 Task: Set the property taxes to $2,975 per year.
Action: Mouse moved to (956, 182)
Screenshot: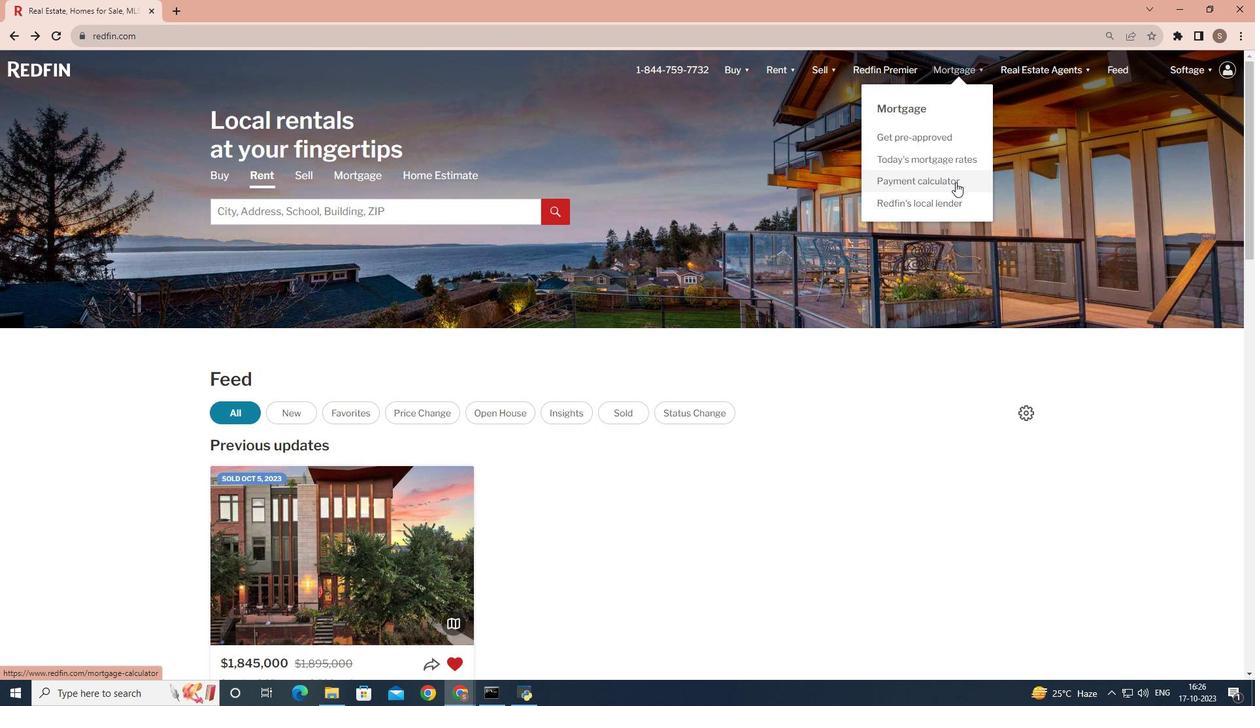 
Action: Mouse pressed left at (956, 182)
Screenshot: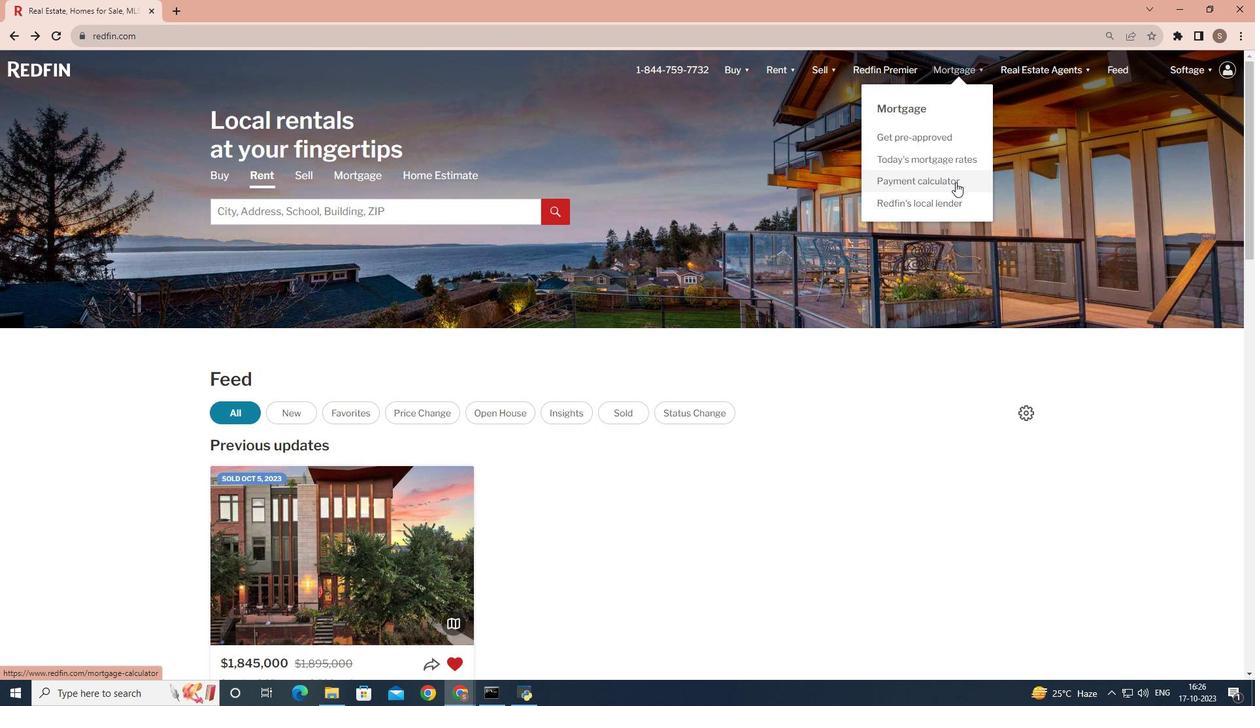 
Action: Mouse moved to (410, 385)
Screenshot: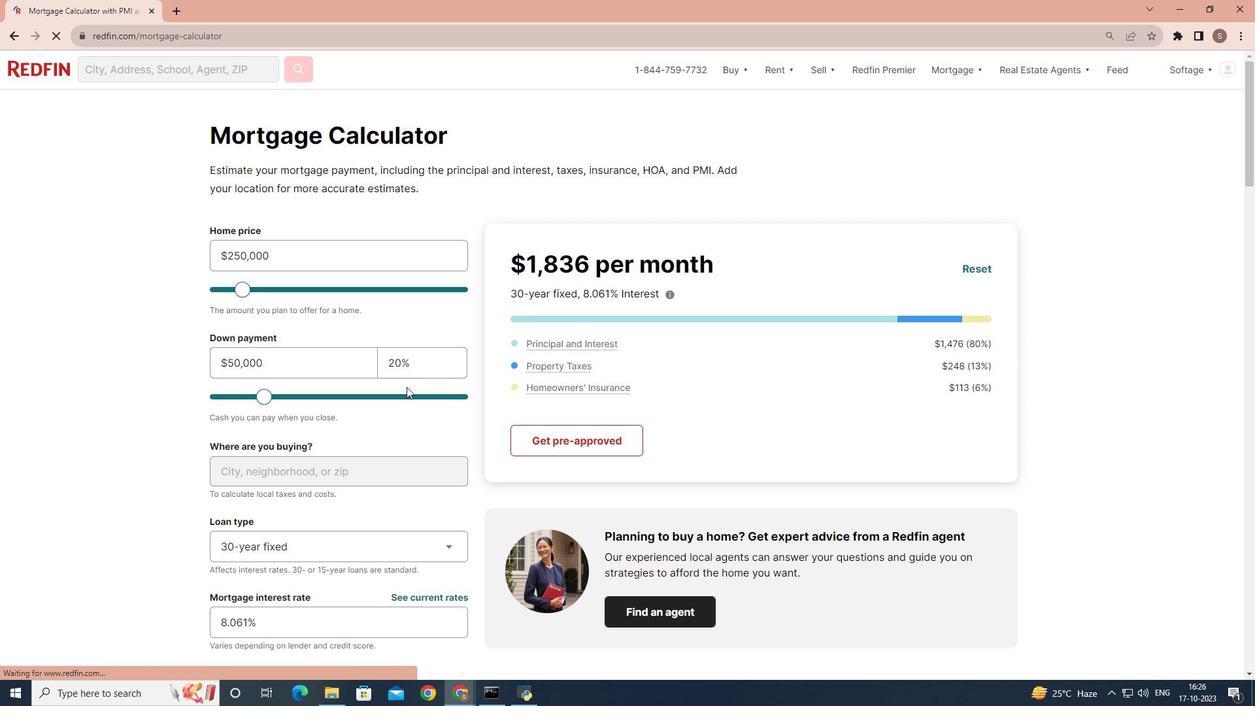 
Action: Mouse scrolled (410, 385) with delta (0, 0)
Screenshot: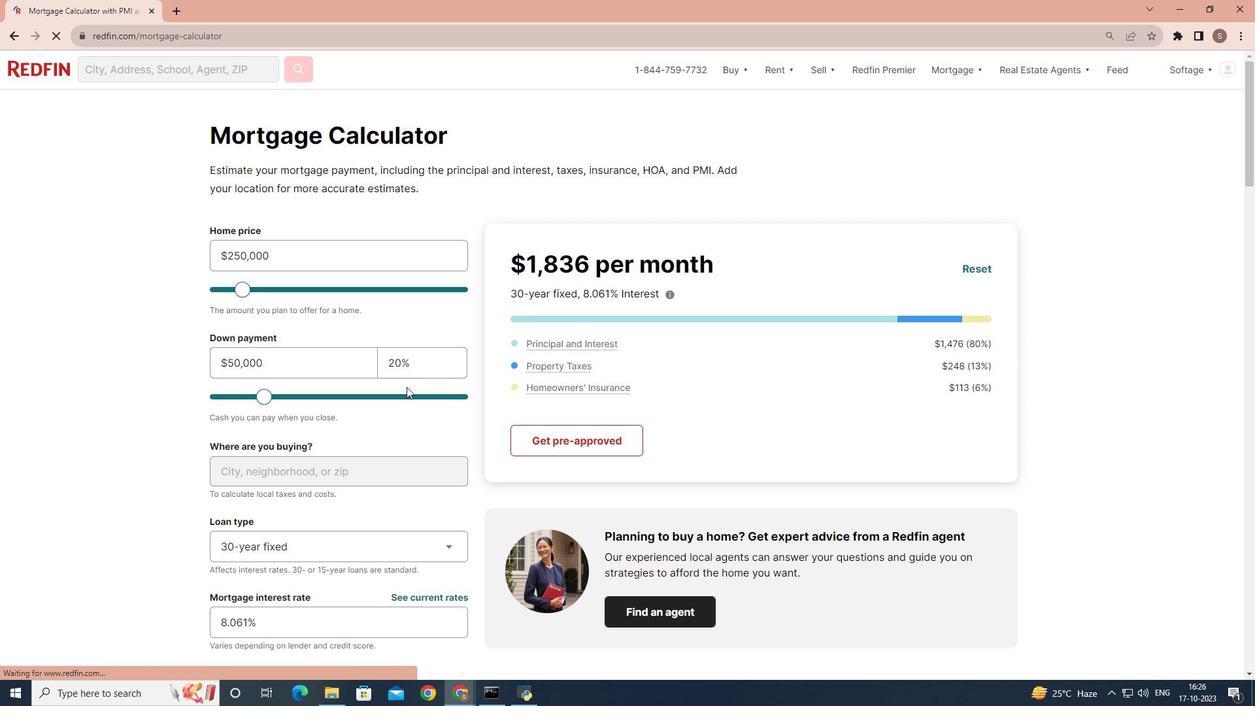 
Action: Mouse moved to (406, 387)
Screenshot: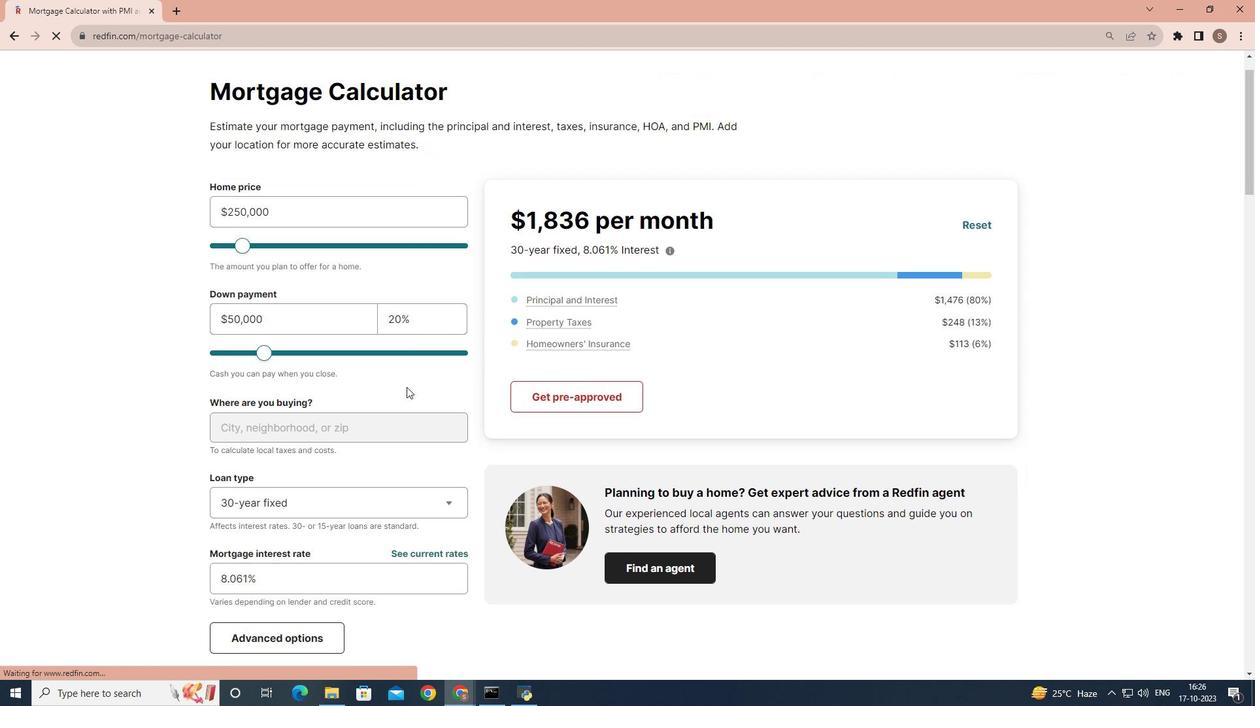 
Action: Mouse scrolled (406, 386) with delta (0, 0)
Screenshot: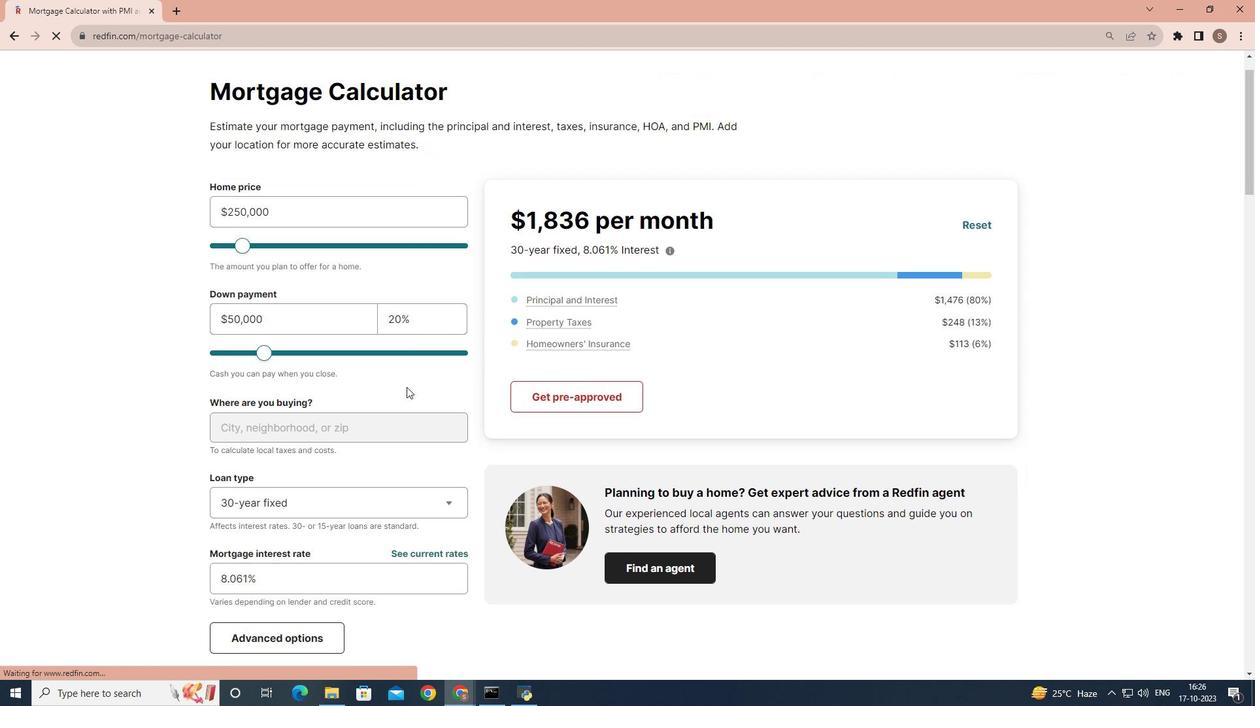 
Action: Mouse scrolled (406, 386) with delta (0, 0)
Screenshot: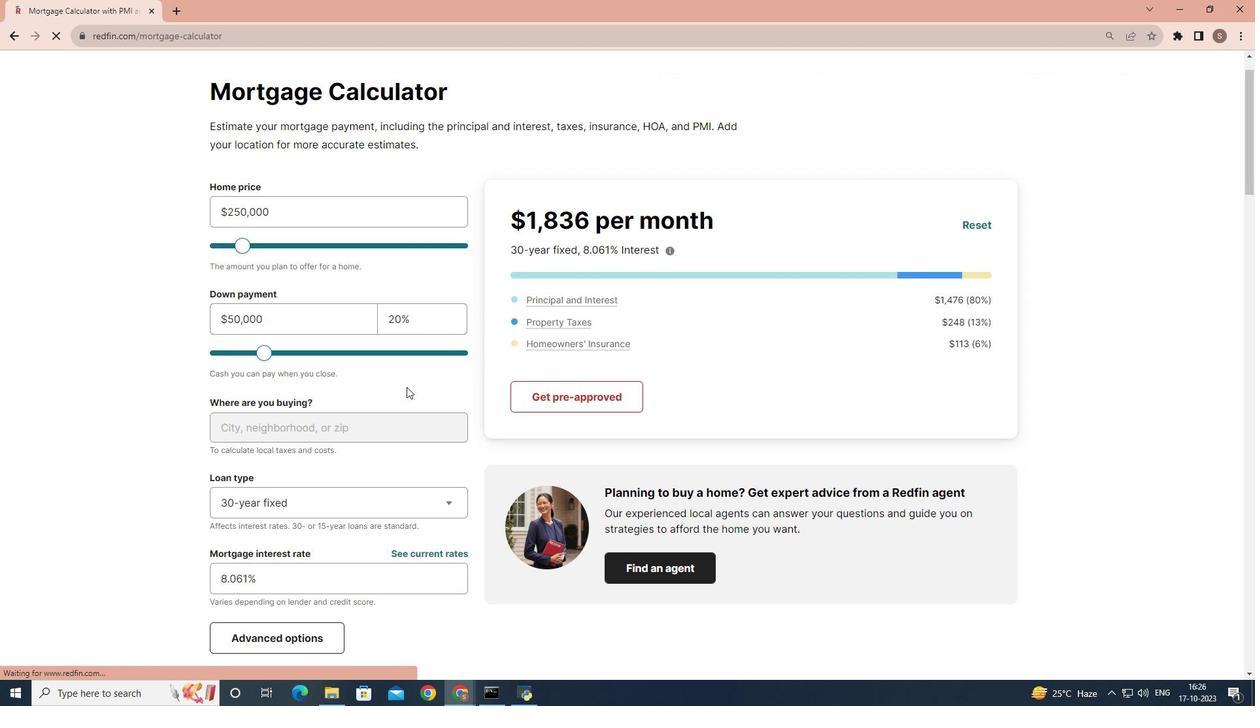 
Action: Mouse scrolled (406, 386) with delta (0, 0)
Screenshot: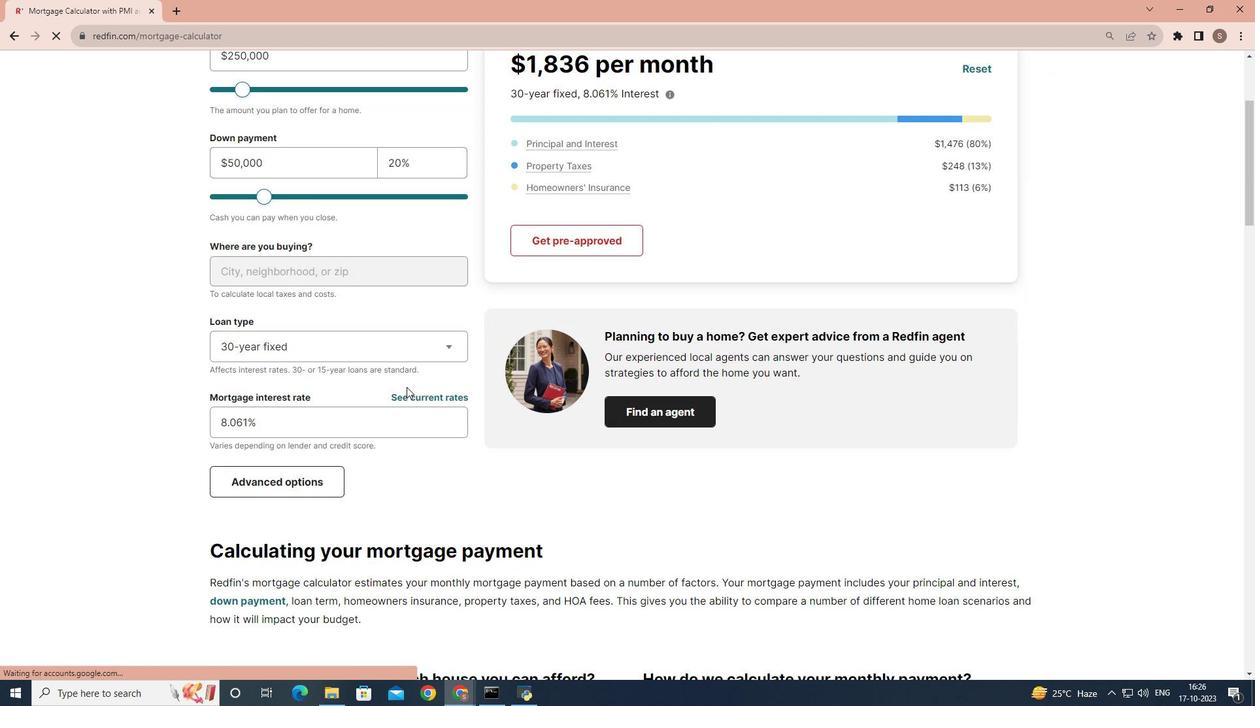 
Action: Mouse scrolled (406, 386) with delta (0, 0)
Screenshot: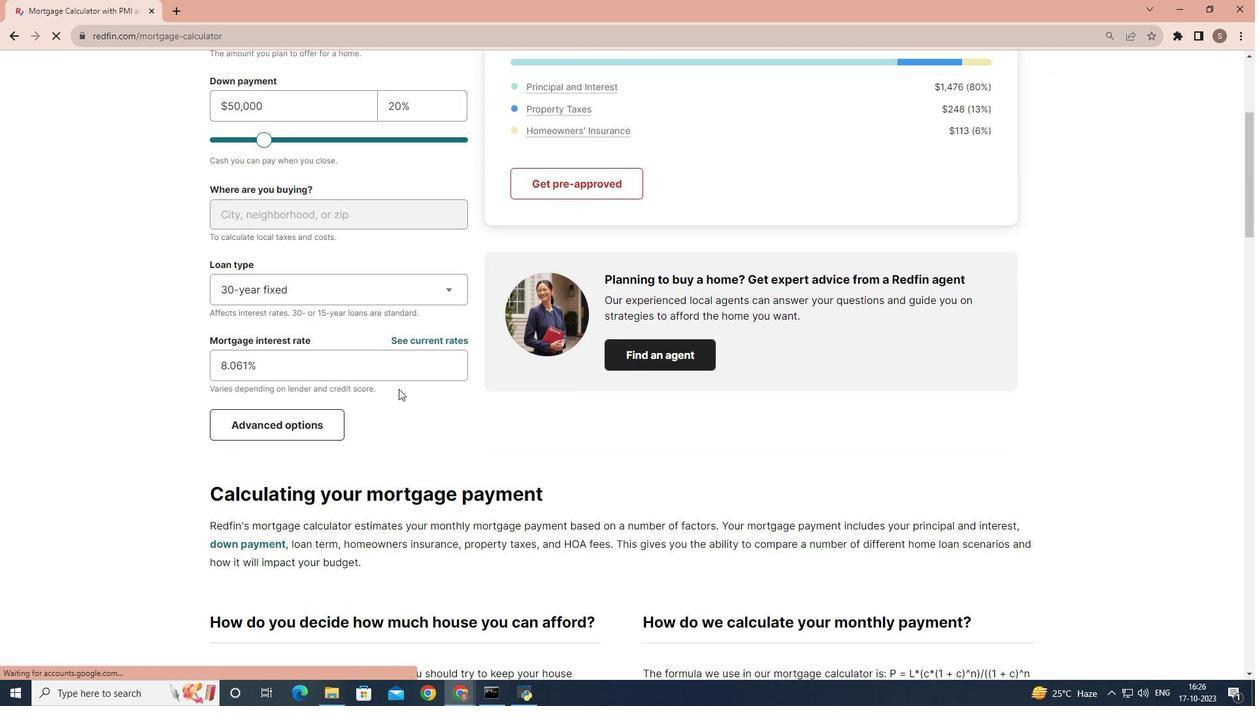 
Action: Mouse moved to (324, 361)
Screenshot: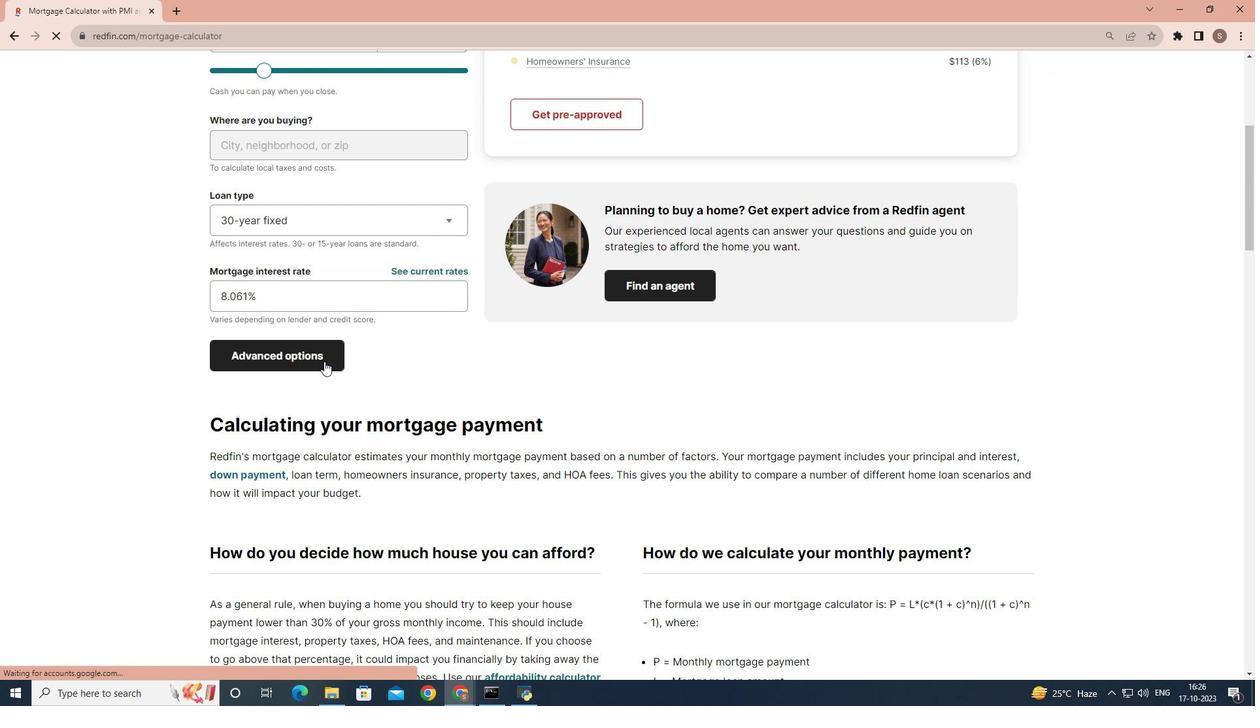 
Action: Mouse pressed left at (324, 361)
Screenshot: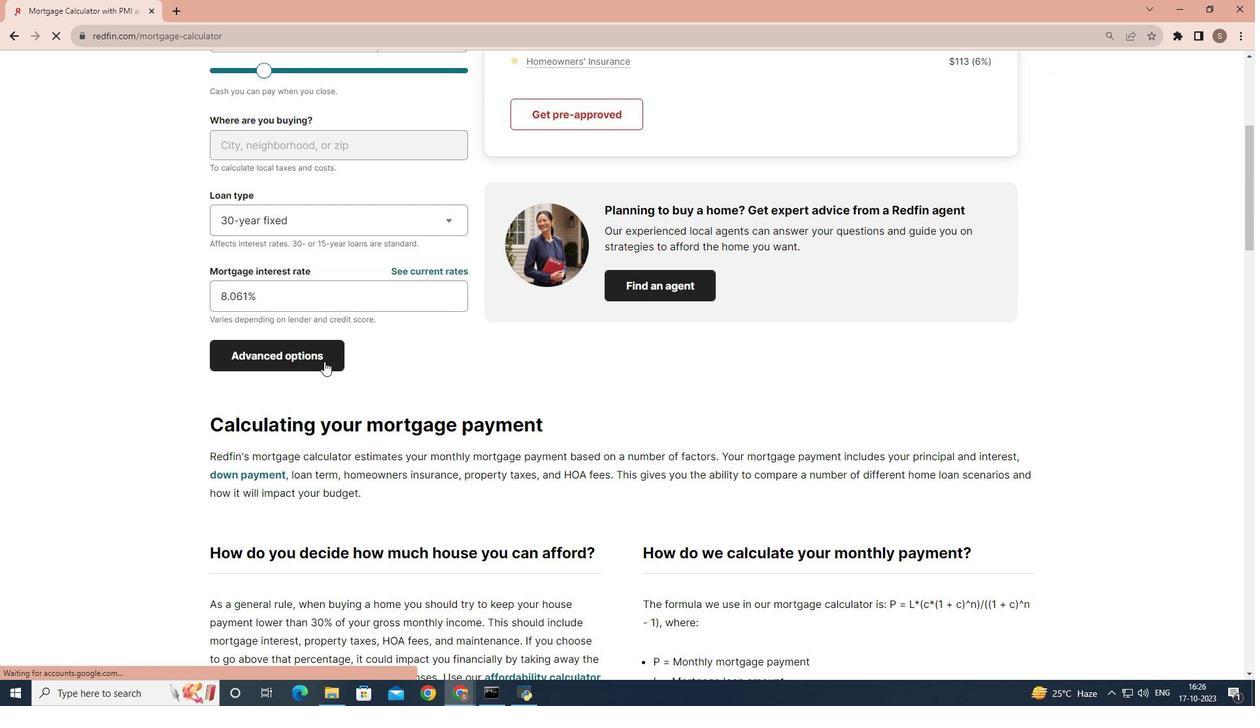 
Action: Mouse moved to (328, 330)
Screenshot: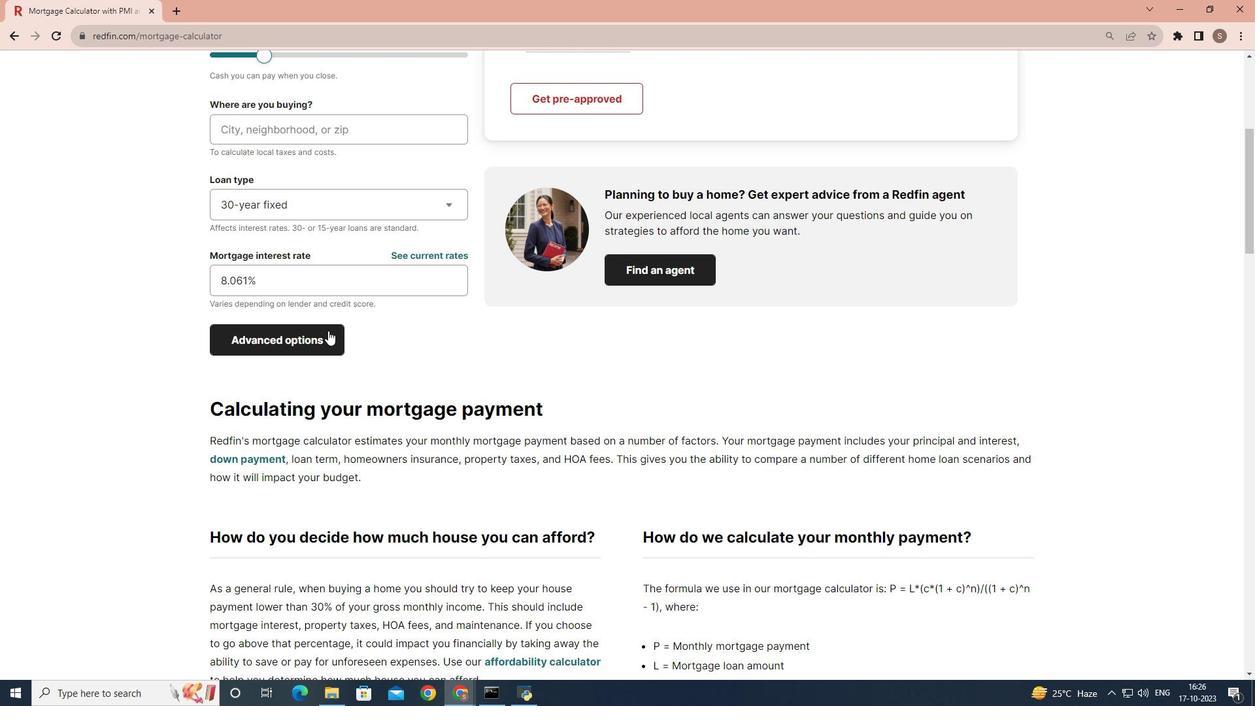 
Action: Mouse pressed left at (328, 330)
Screenshot: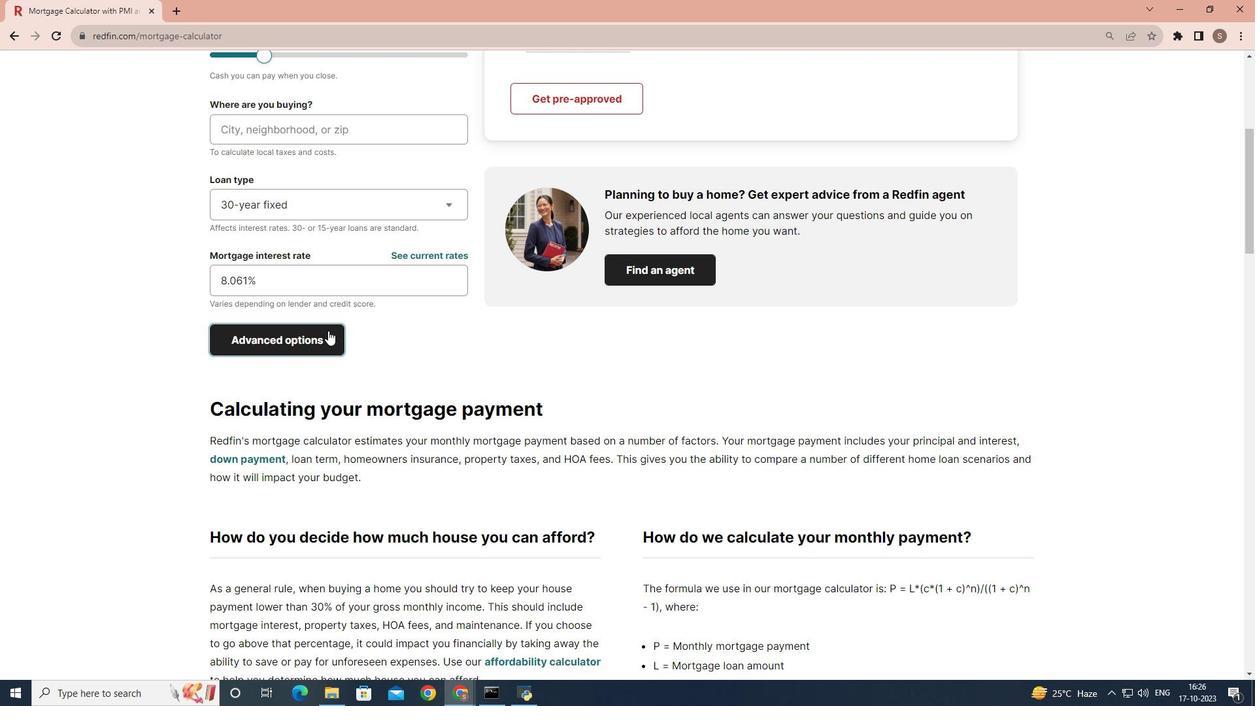 
Action: Mouse moved to (479, 330)
Screenshot: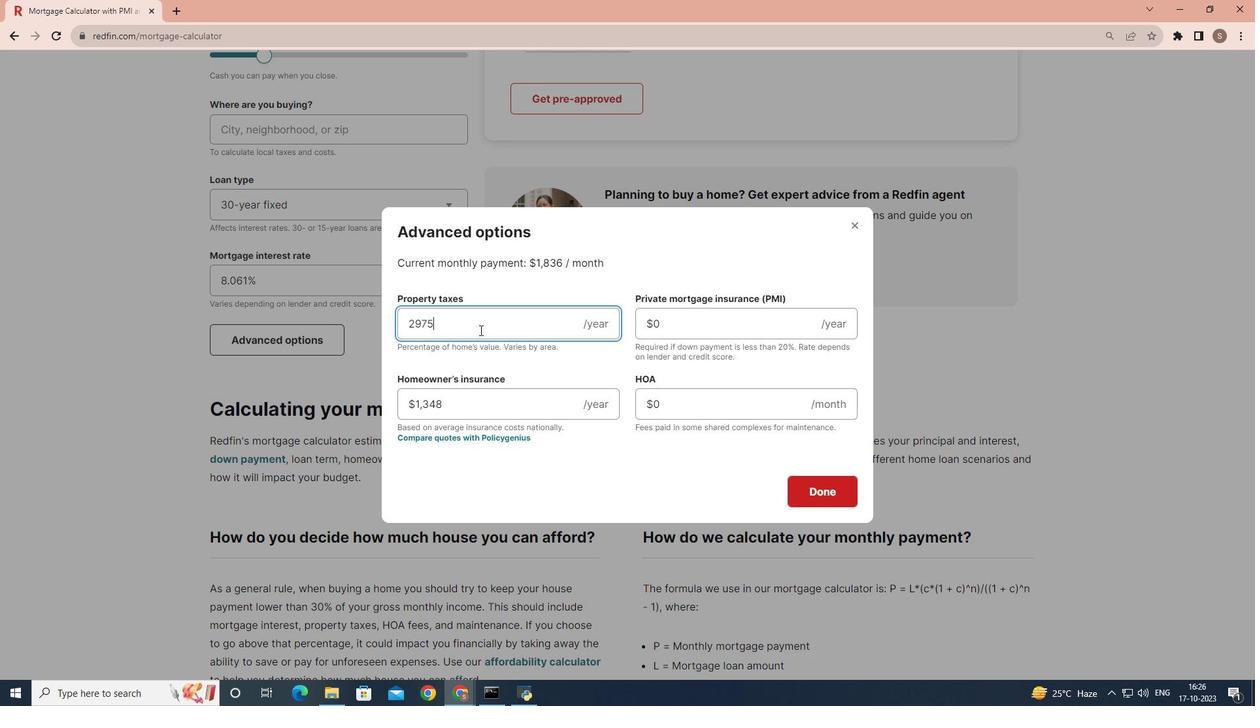 
Action: Mouse pressed left at (479, 330)
Screenshot: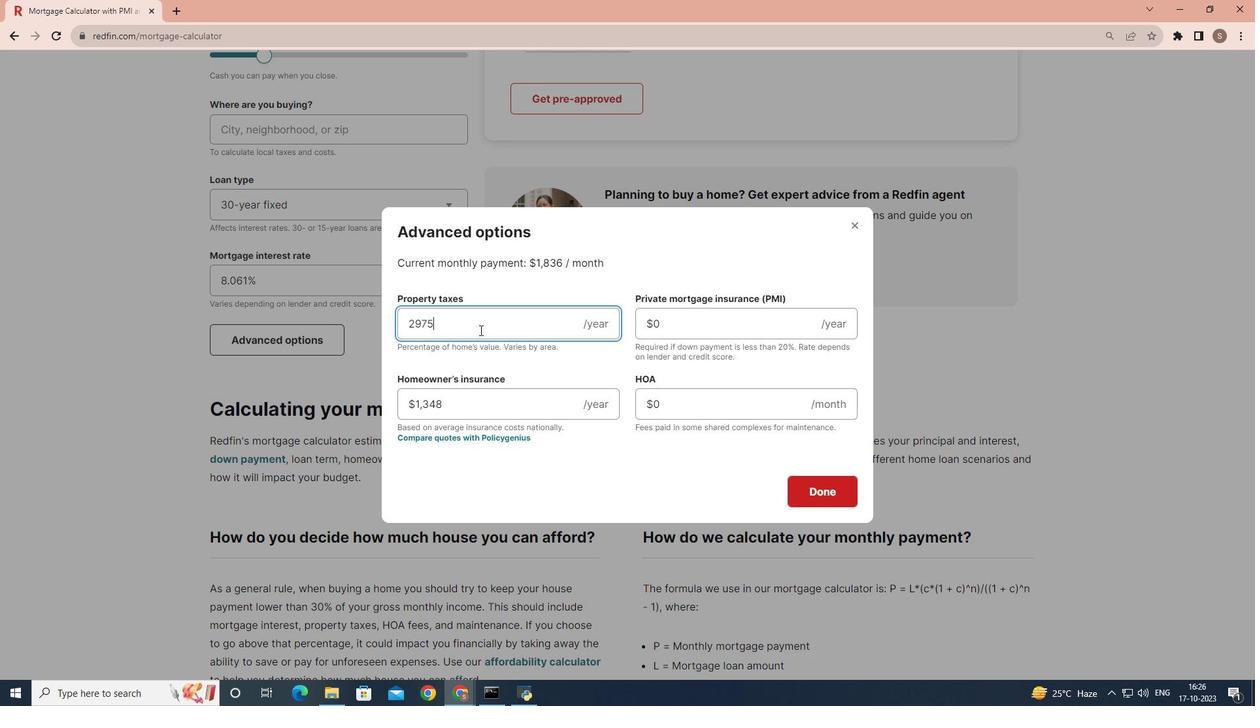 
Action: Key pressed <Key.backspace><Key.backspace><Key.backspace><Key.backspace>
Screenshot: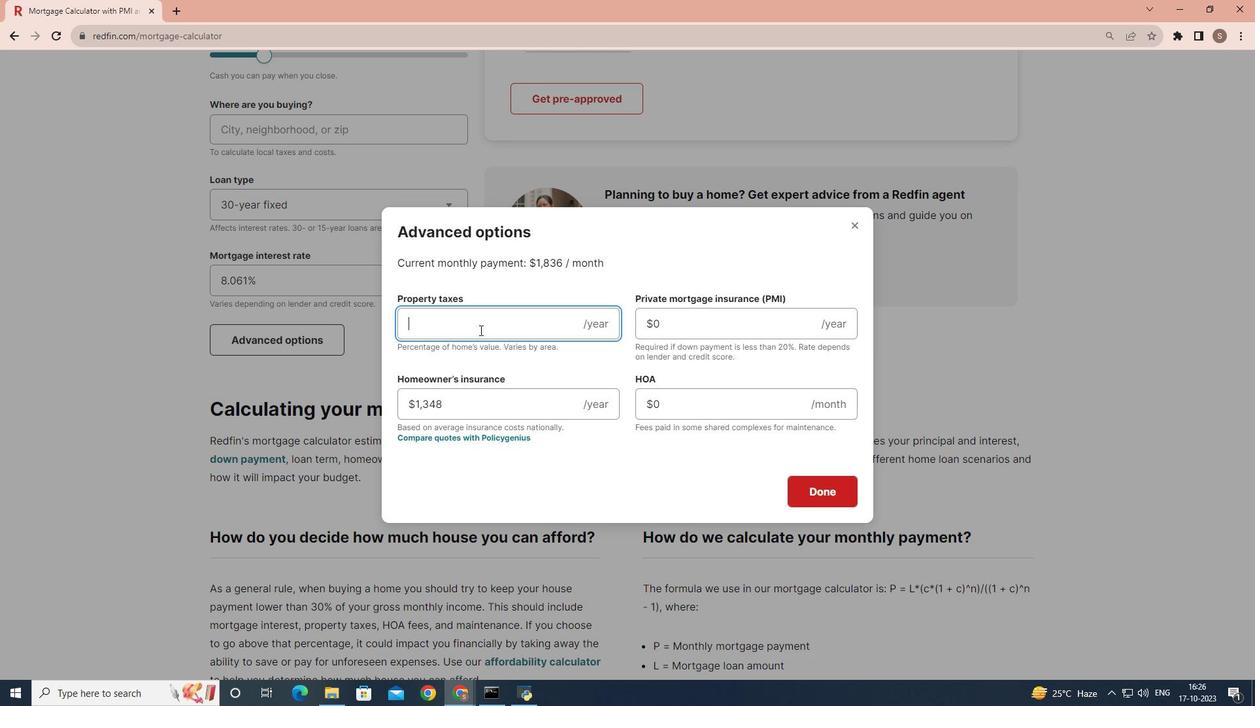
Action: Mouse moved to (595, 280)
Screenshot: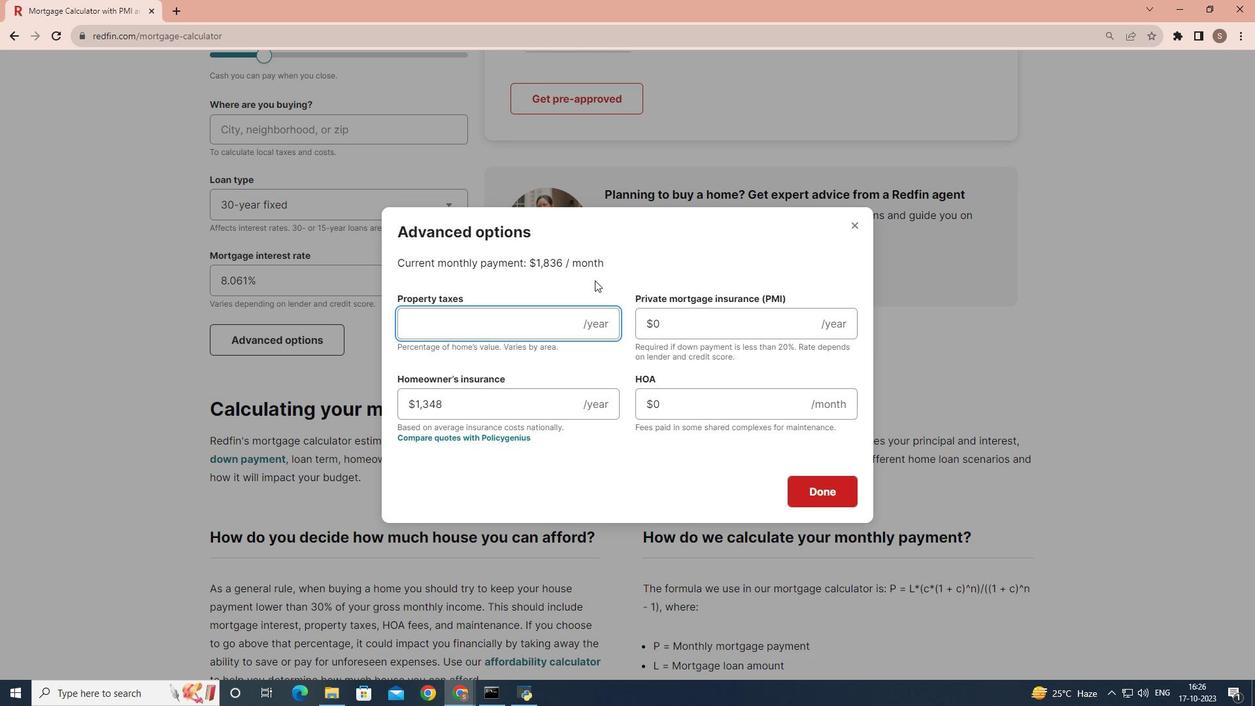 
Action: Key pressed 2975
Screenshot: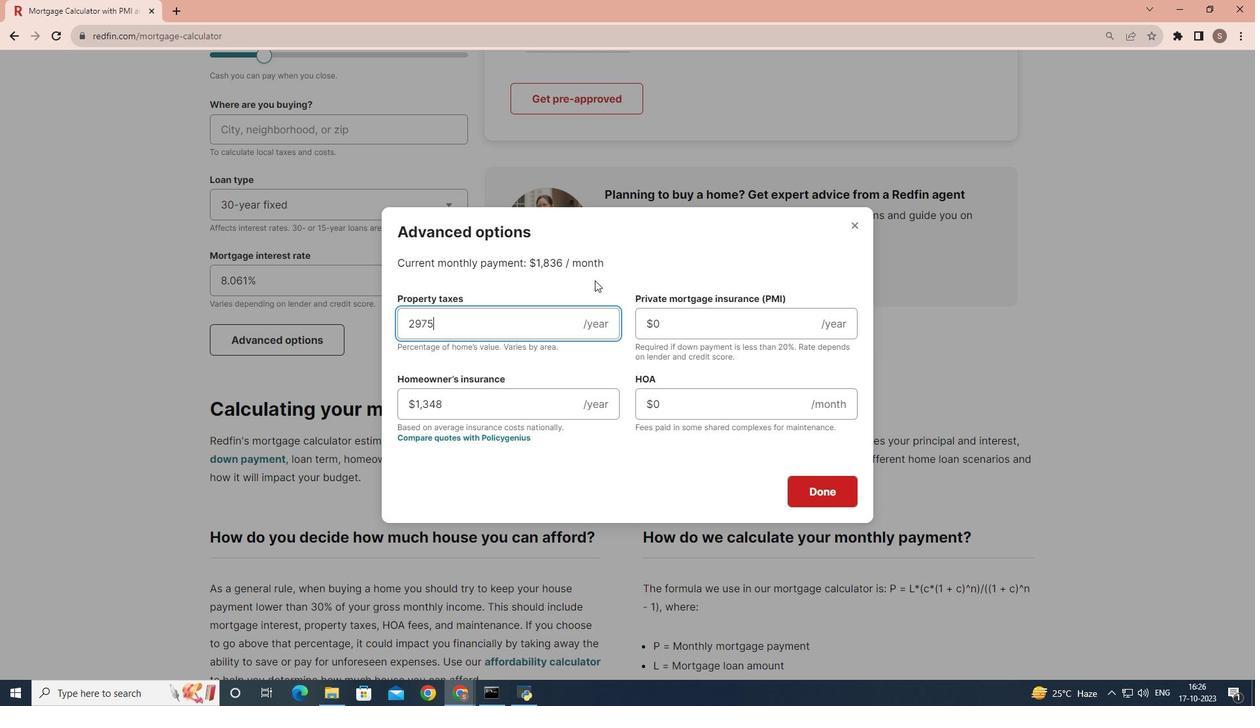 
Action: Mouse moved to (801, 493)
Screenshot: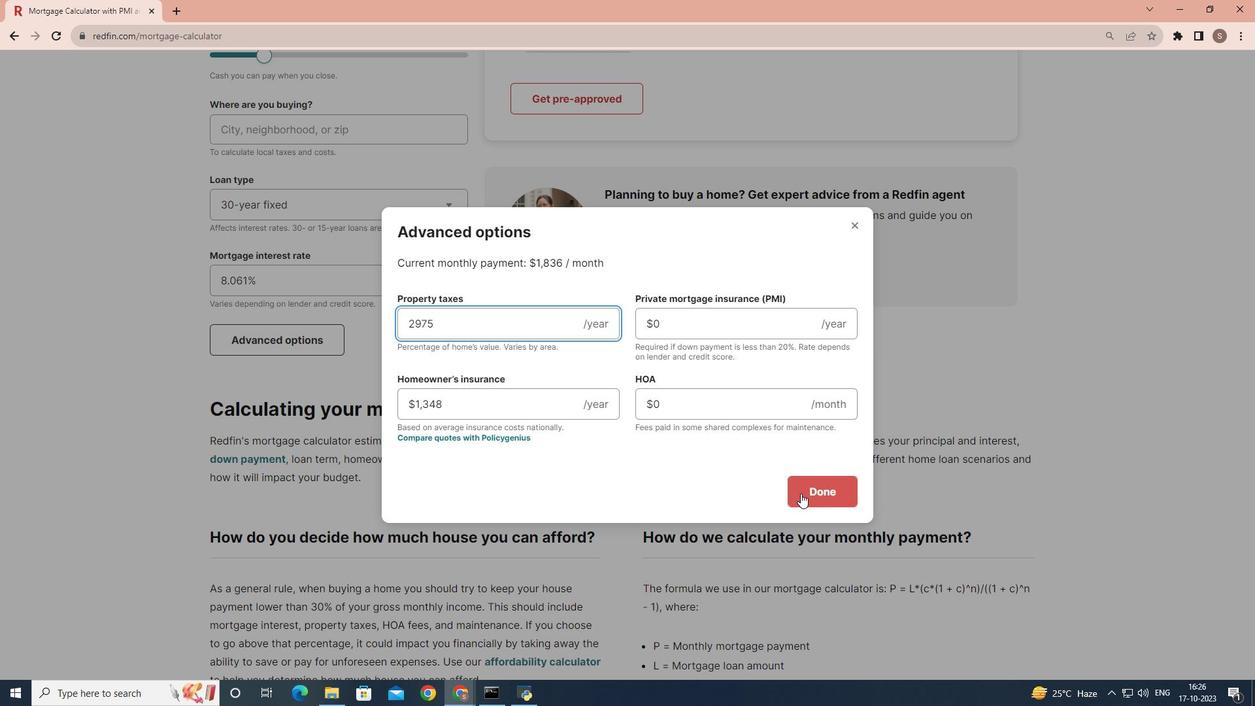 
Action: Mouse pressed left at (801, 493)
Screenshot: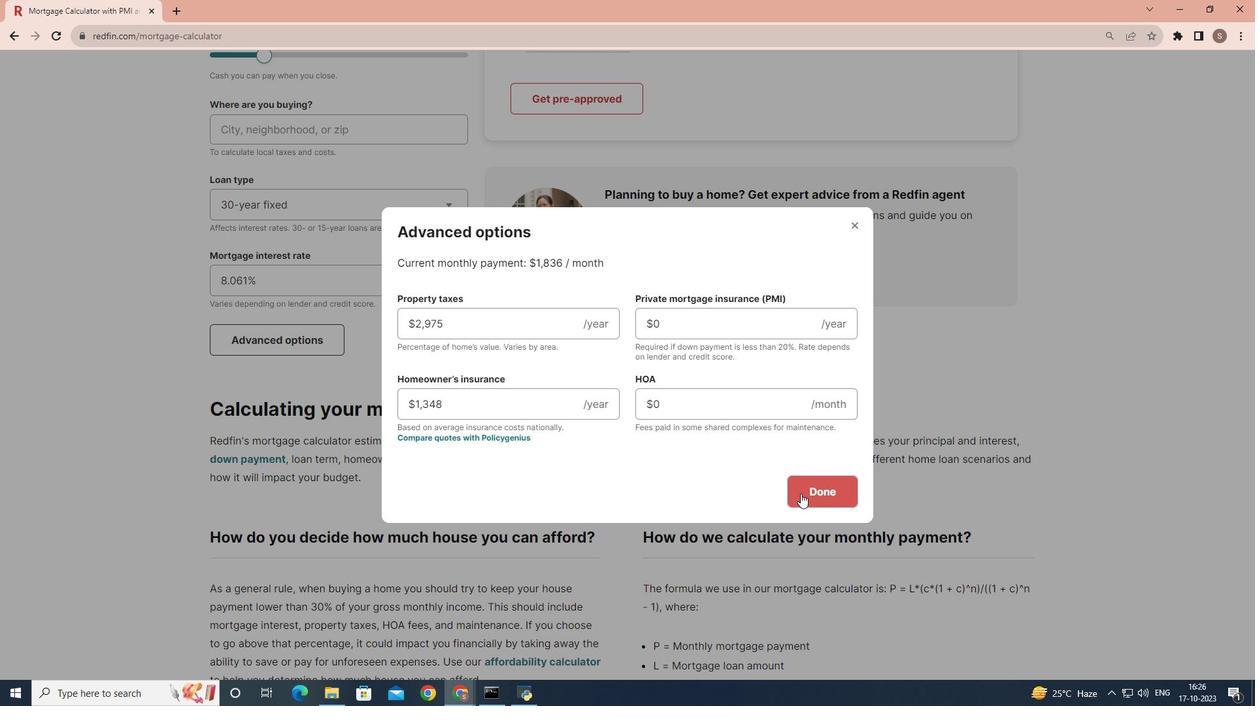 
Action: Mouse moved to (651, 442)
Screenshot: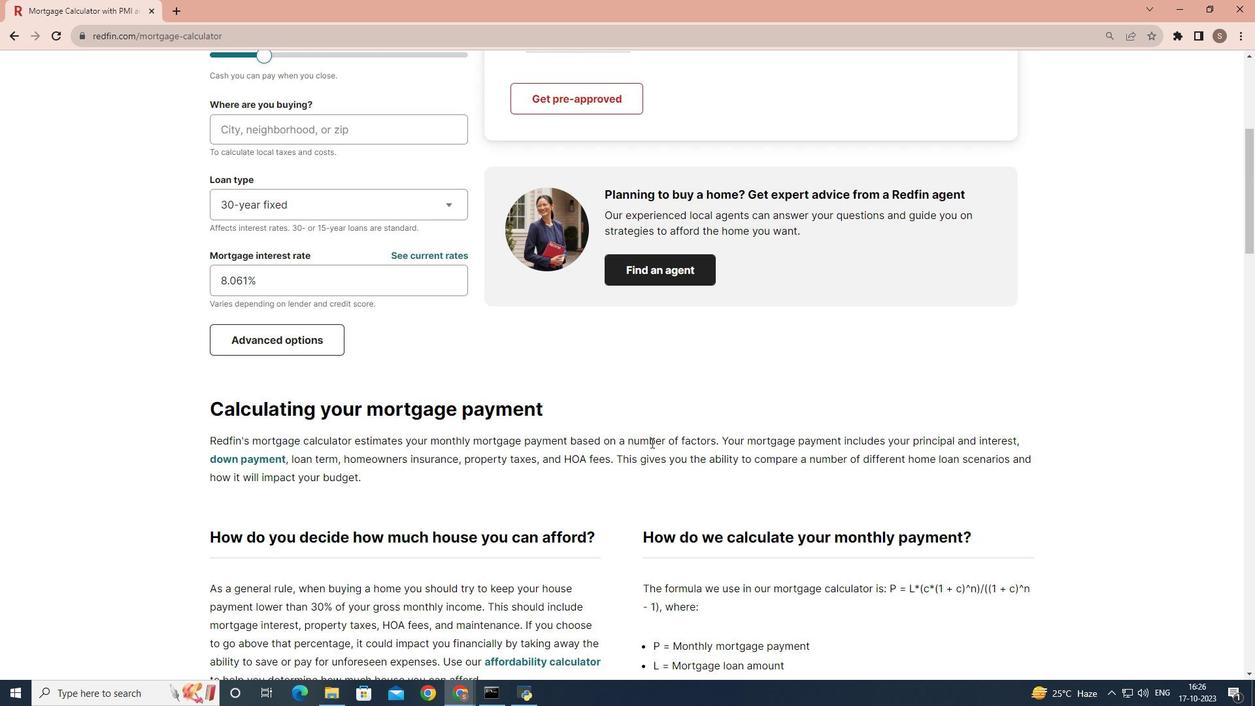 
